 Task: Find help on how to manage email messages in Outlook.
Action: Mouse moved to (290, 35)
Screenshot: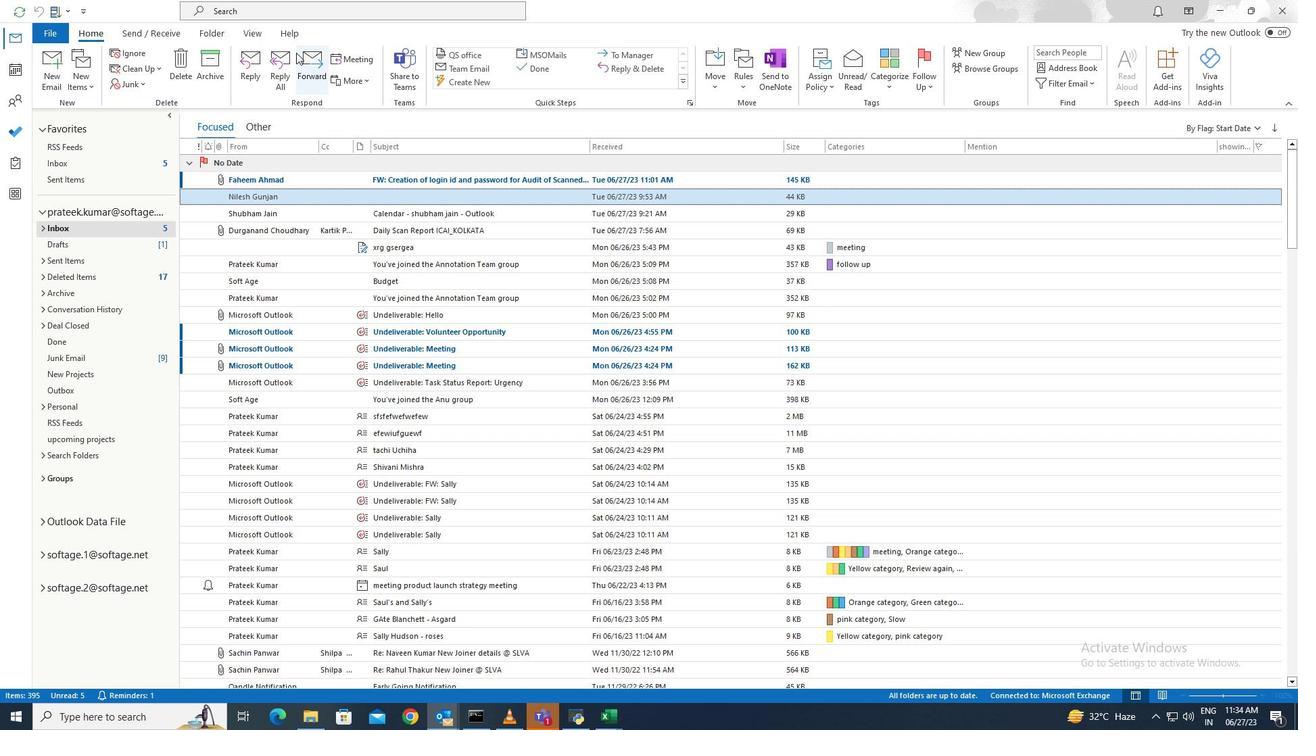
Action: Mouse pressed left at (290, 35)
Screenshot: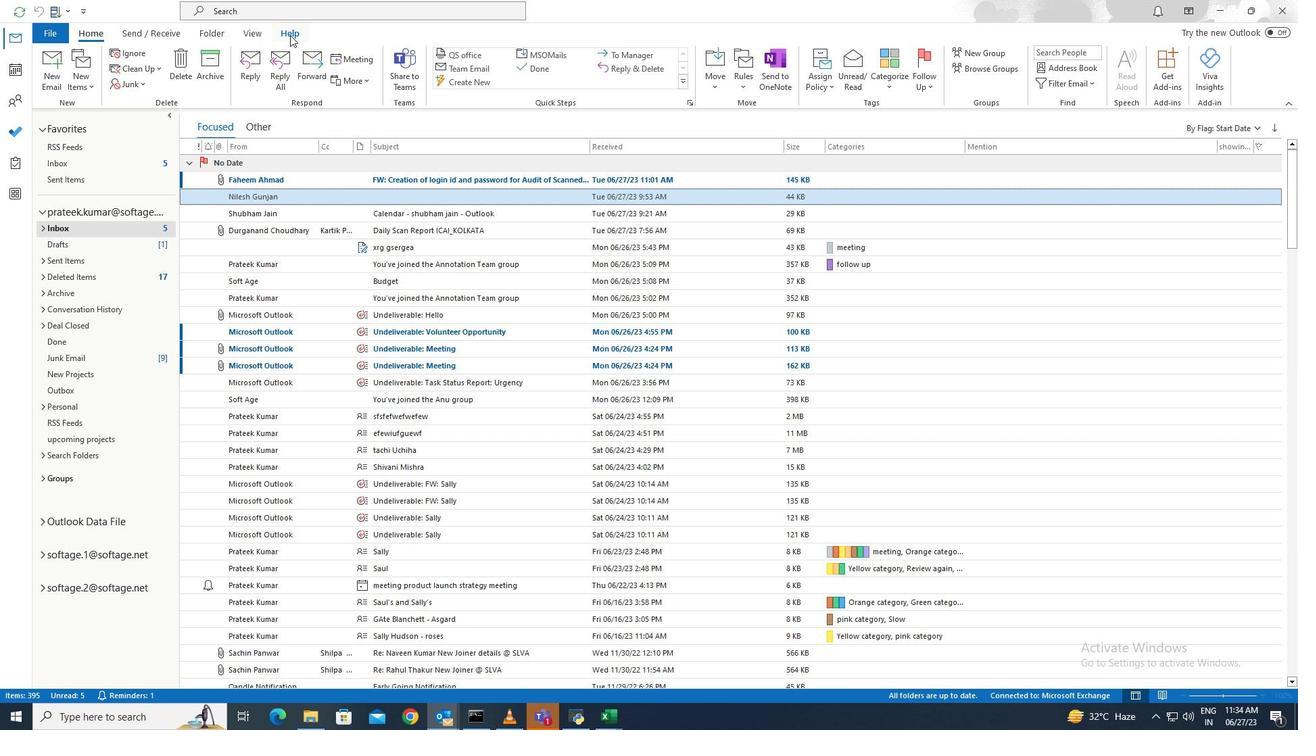 
Action: Mouse moved to (60, 67)
Screenshot: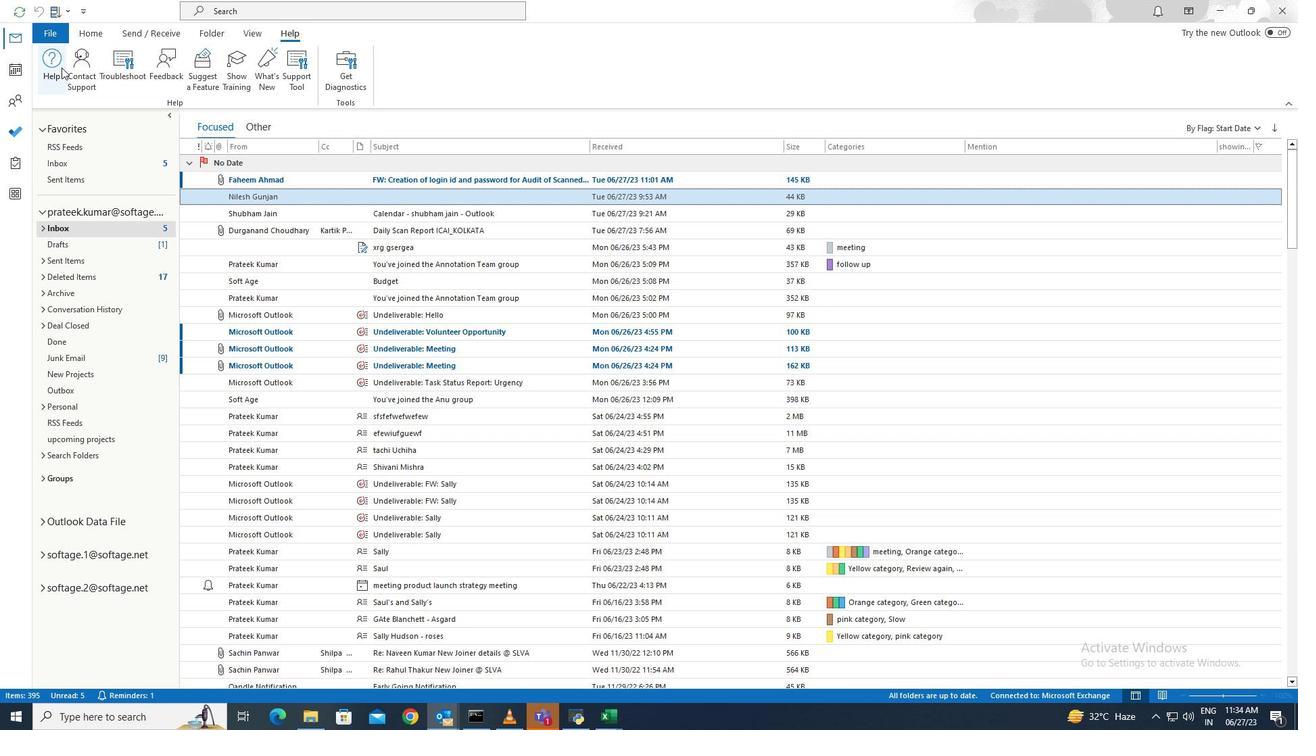 
Action: Mouse pressed left at (60, 67)
Screenshot: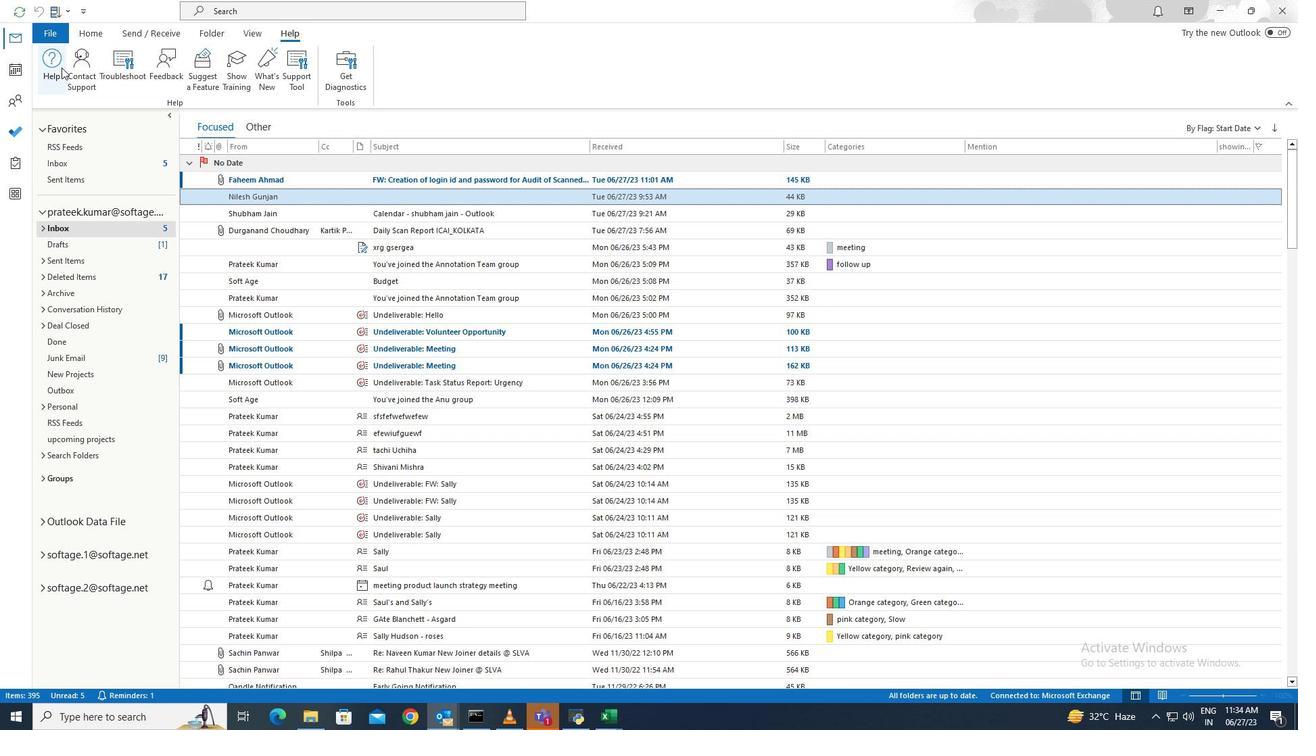 
Action: Mouse moved to (1060, 242)
Screenshot: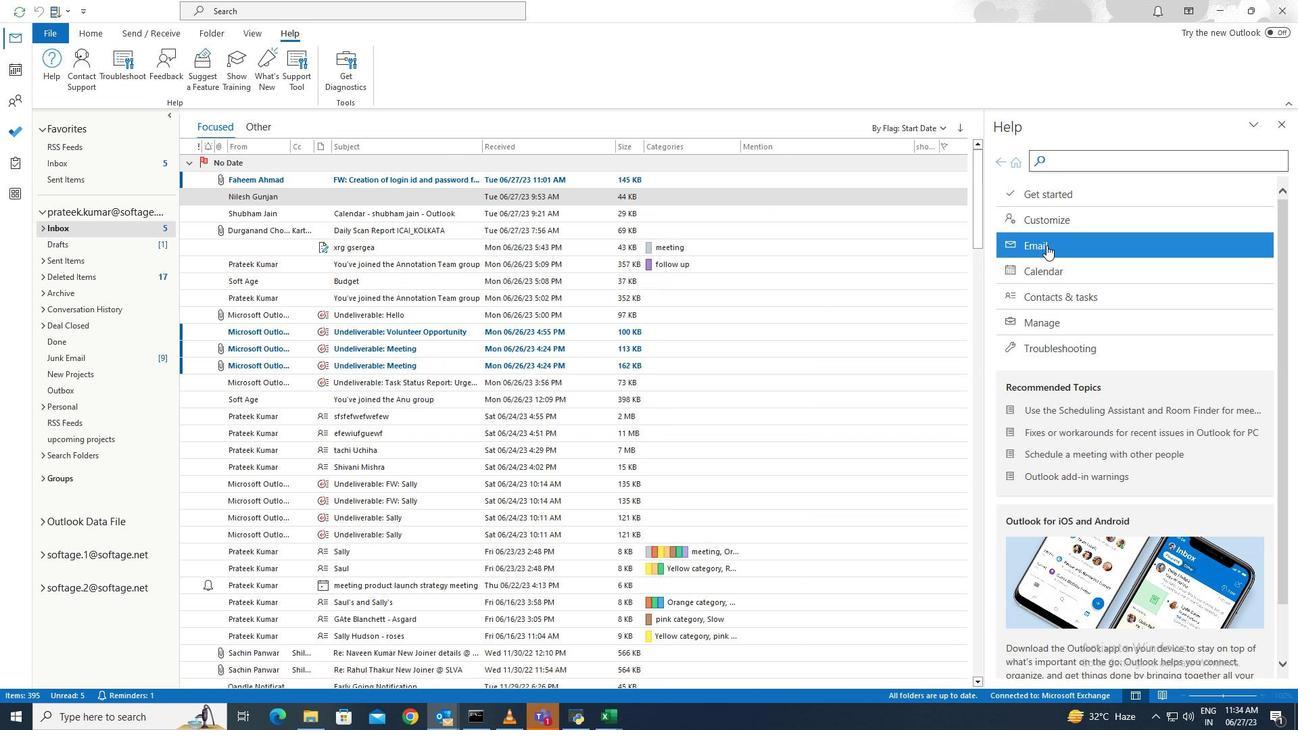 
Action: Mouse pressed left at (1060, 242)
Screenshot: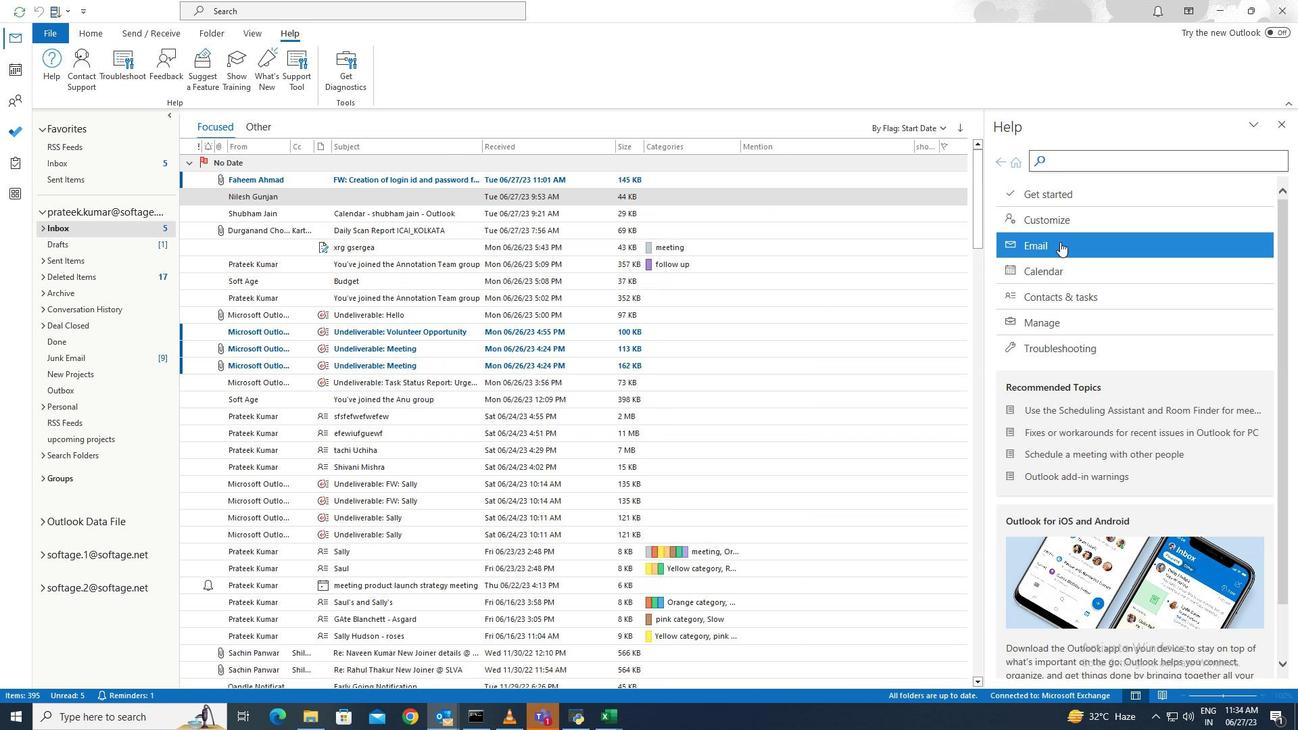 
